 Task: Use the formula "CHIINV" in spreadsheet "Project protfolio".
Action: Mouse moved to (753, 120)
Screenshot: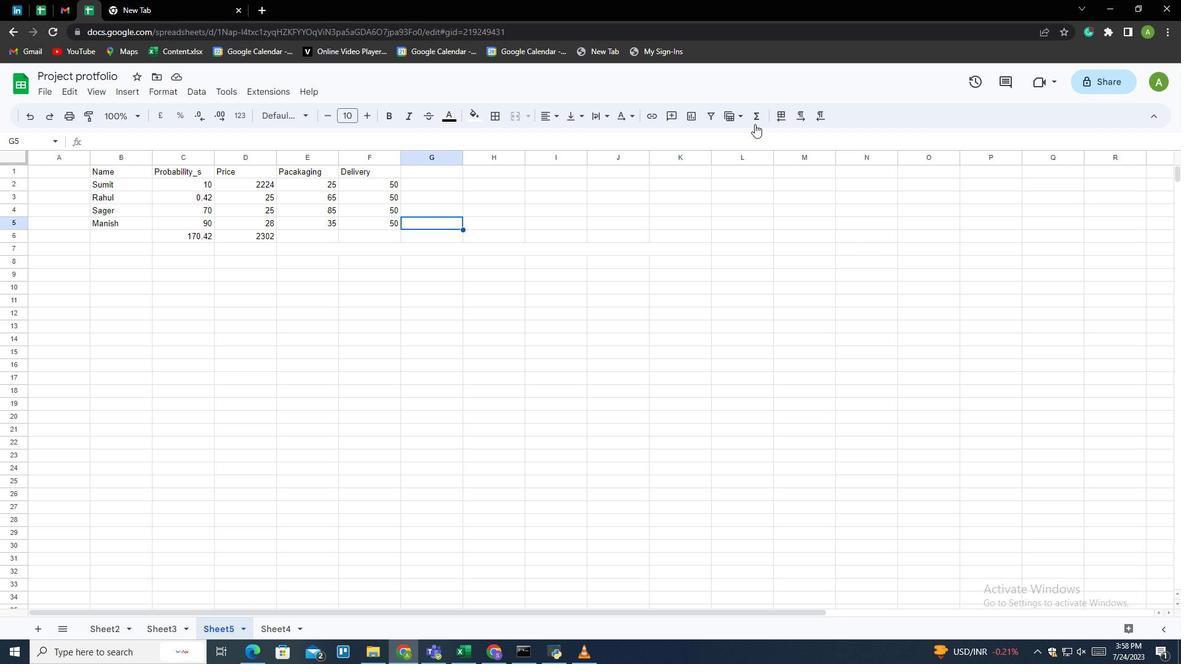 
Action: Mouse pressed left at (753, 120)
Screenshot: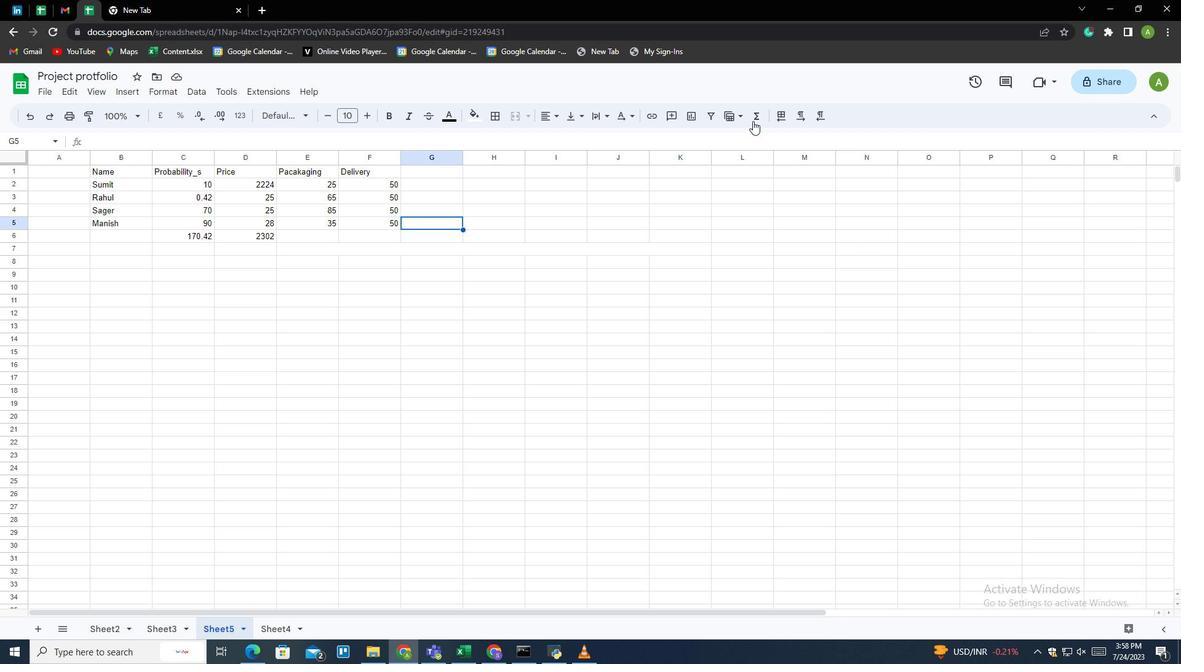 
Action: Mouse moved to (773, 252)
Screenshot: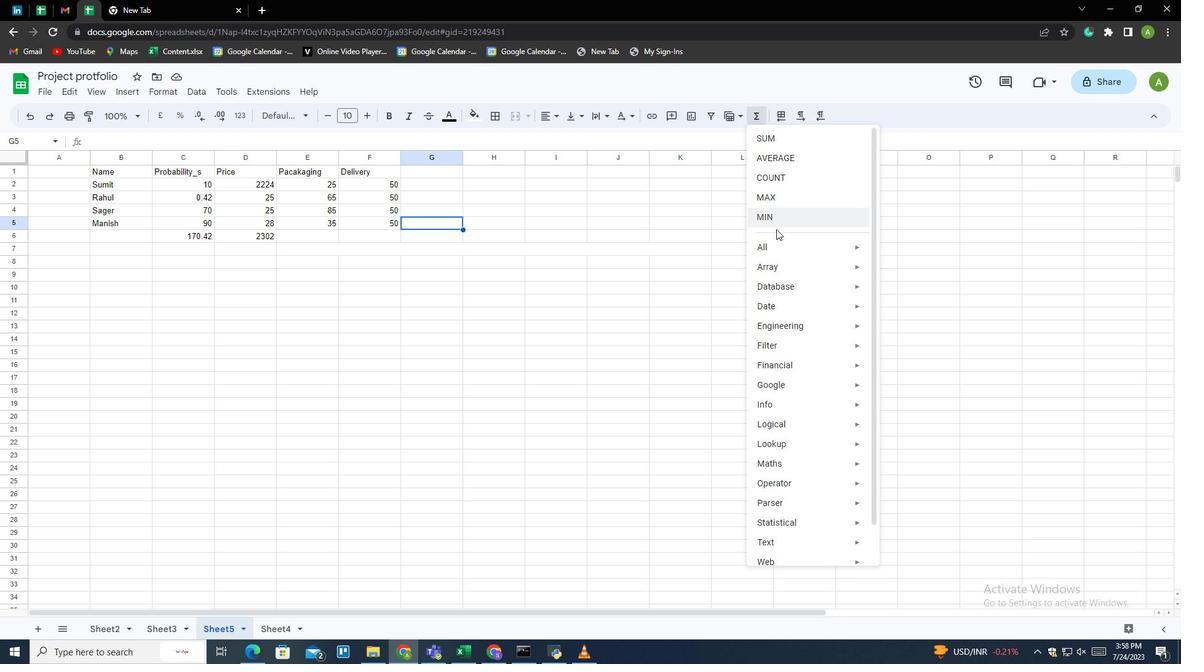 
Action: Mouse pressed left at (773, 252)
Screenshot: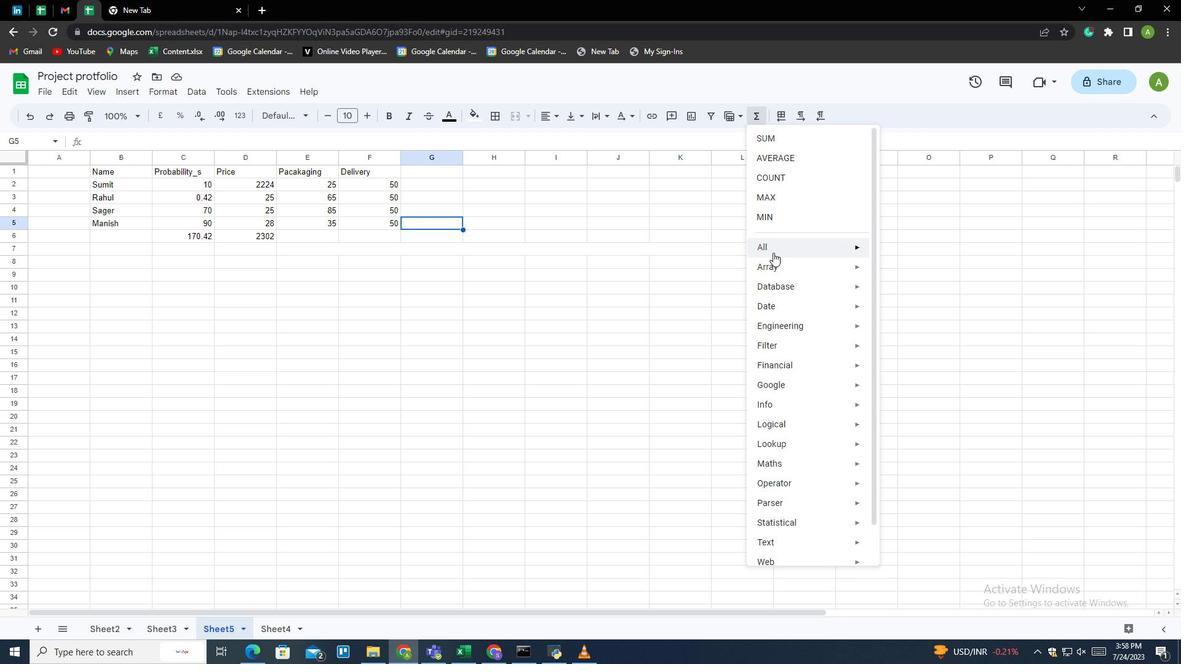 
Action: Mouse moved to (908, 260)
Screenshot: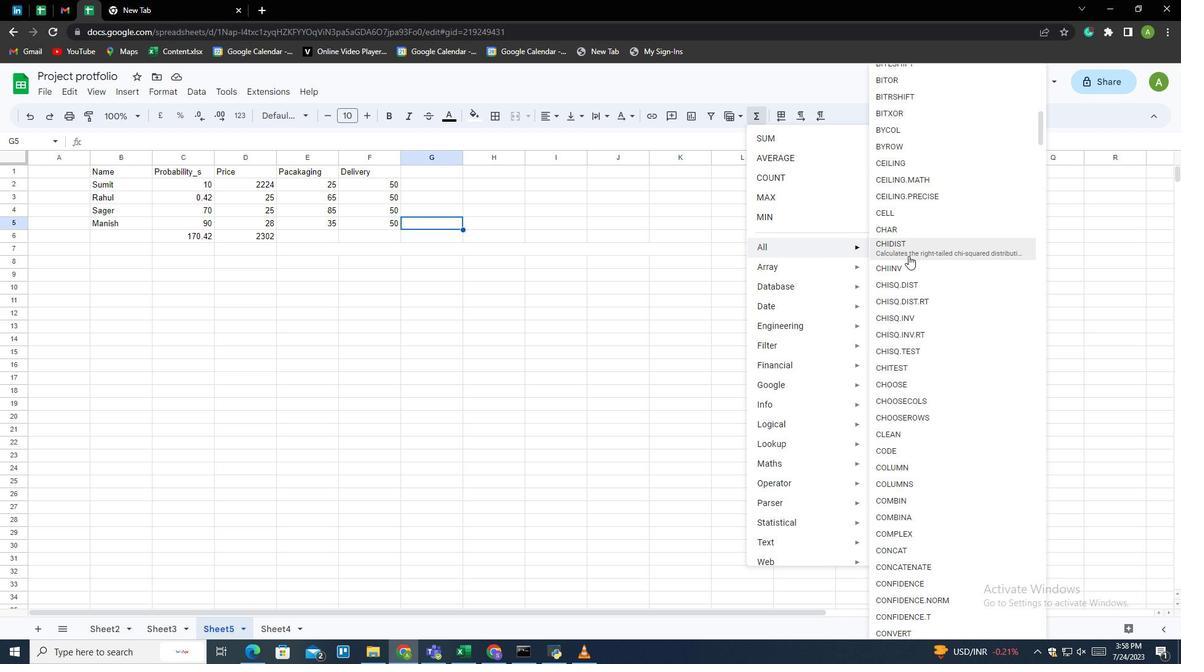 
Action: Mouse pressed left at (908, 260)
Screenshot: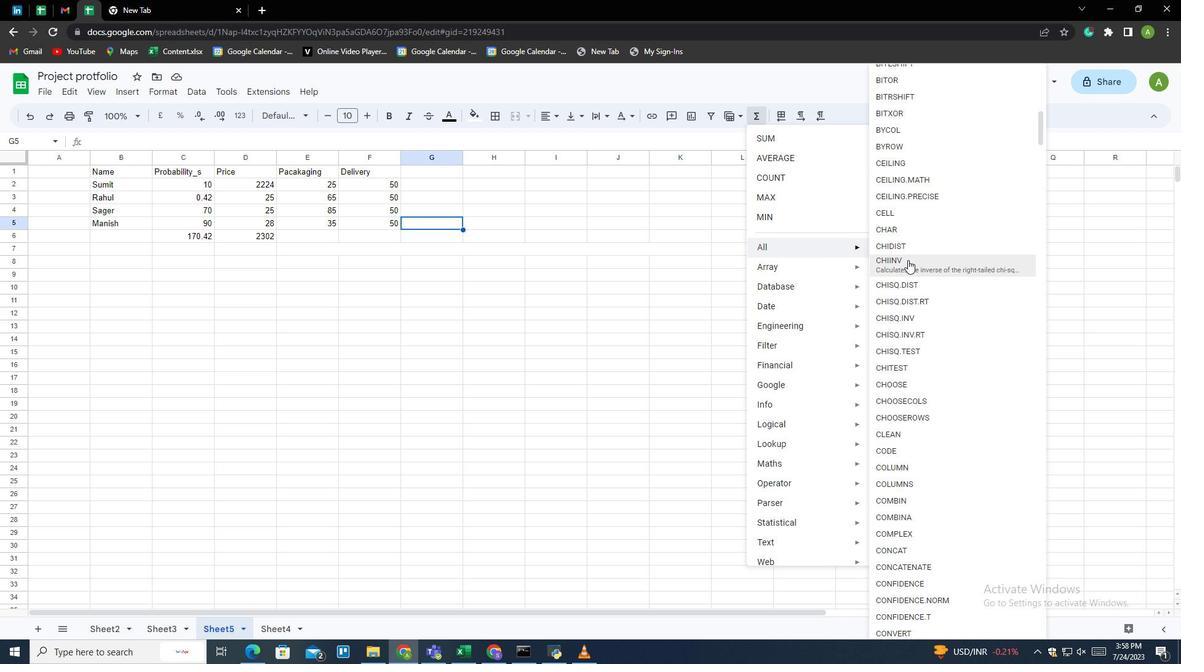 
Action: Mouse moved to (207, 196)
Screenshot: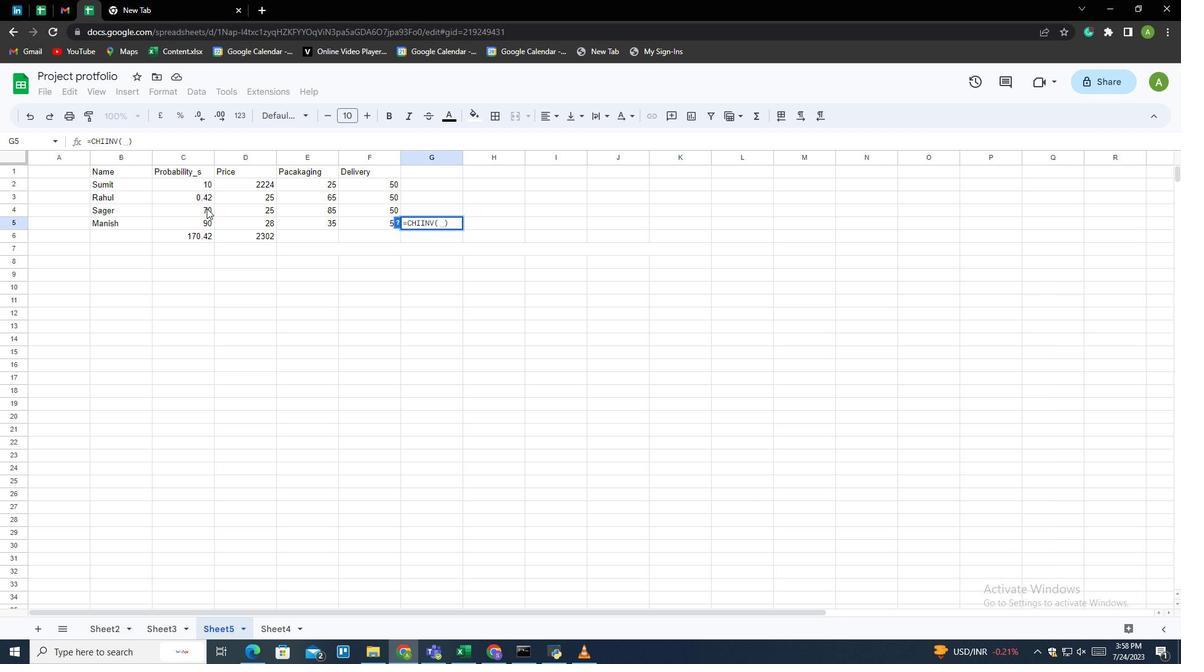 
Action: Mouse pressed left at (207, 196)
Screenshot: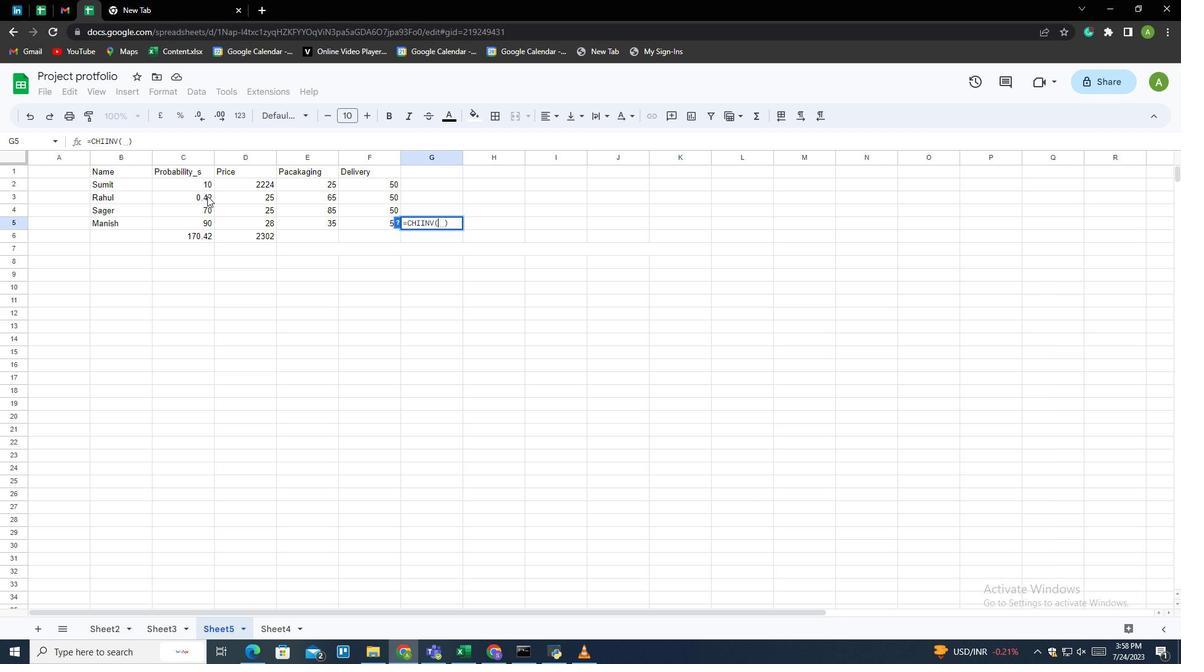 
Action: Mouse moved to (244, 198)
Screenshot: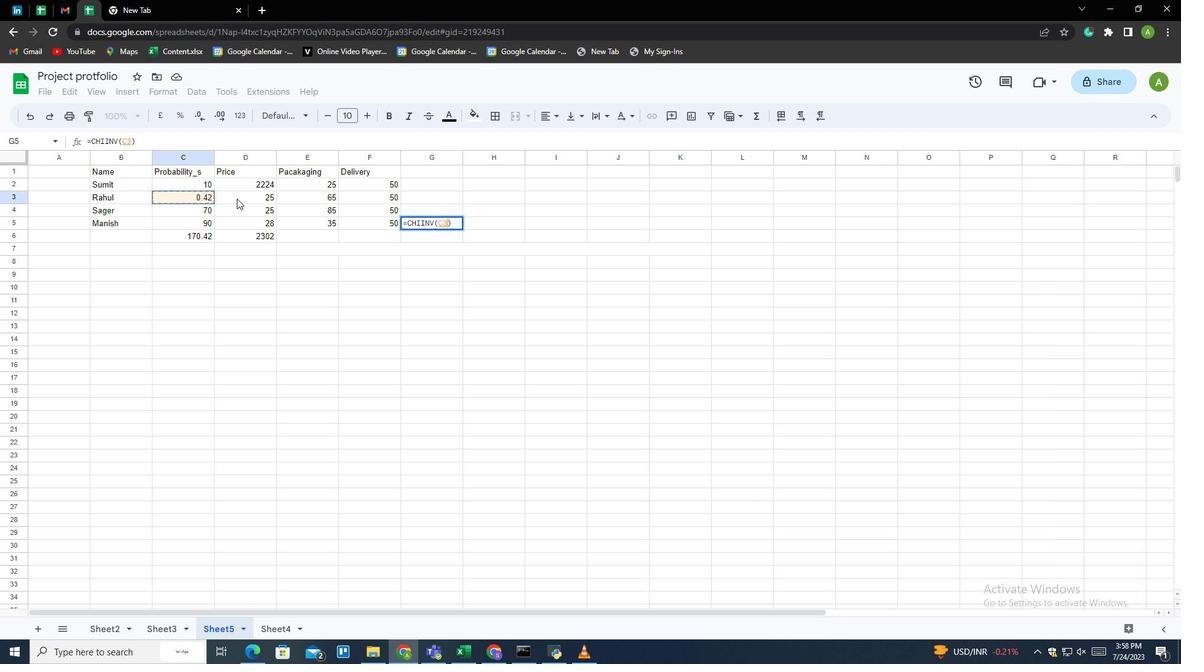
Action: Mouse pressed left at (244, 198)
Screenshot: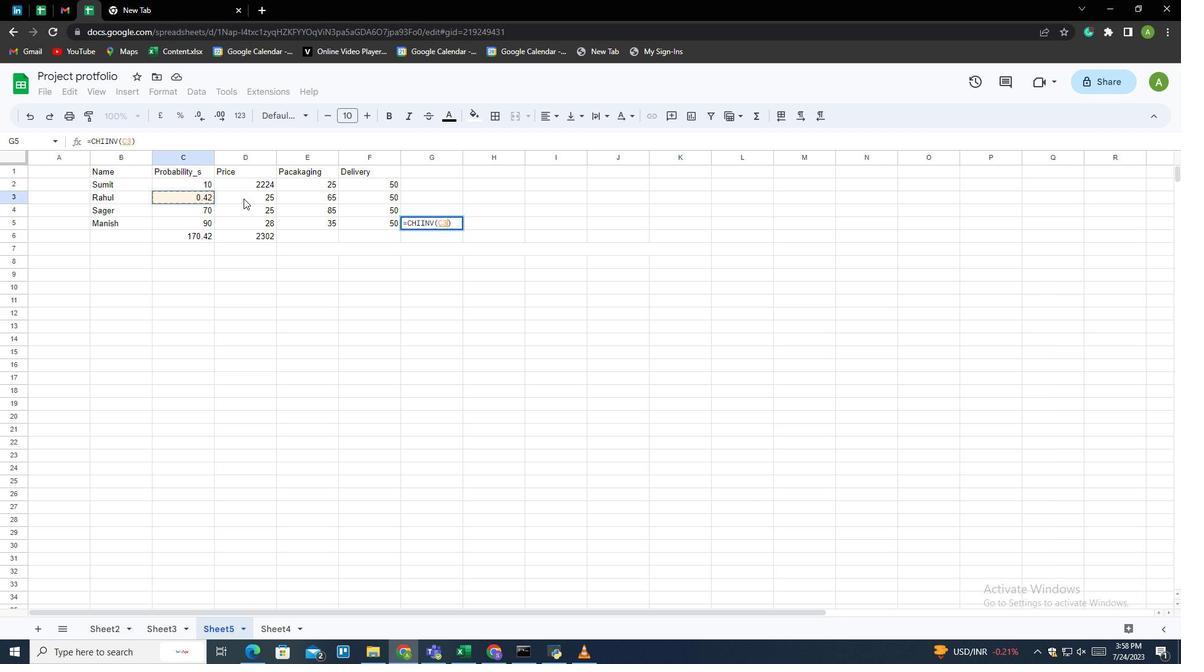 
Action: Mouse moved to (385, 204)
Screenshot: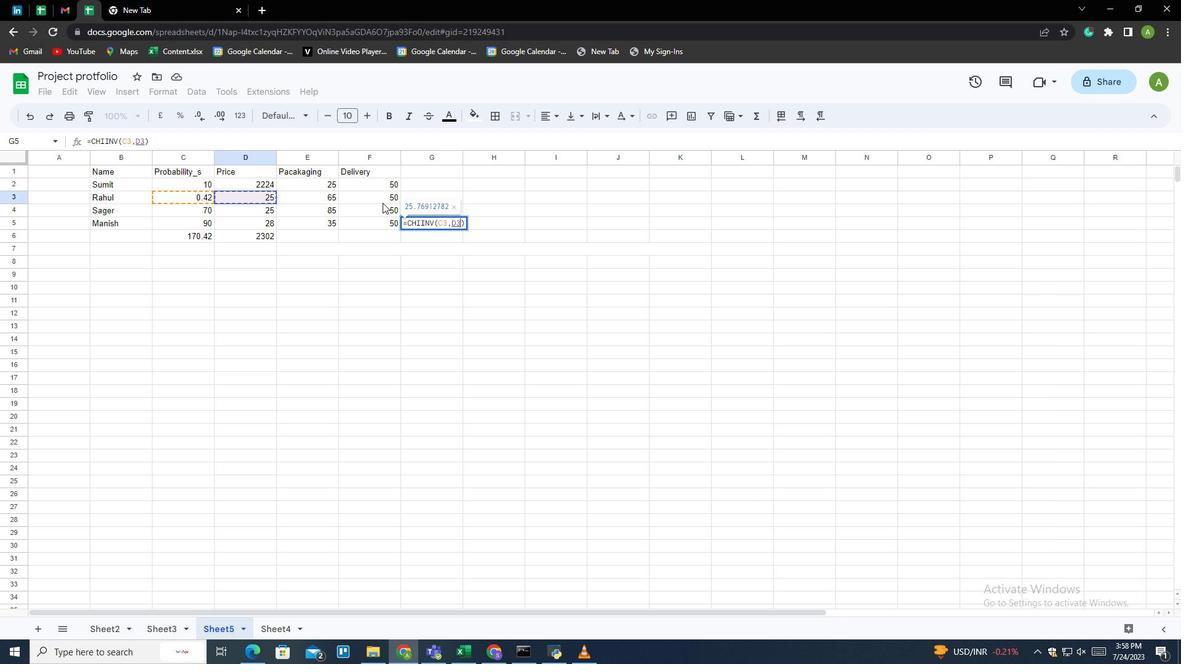 
Action: Key pressed <Key.enter>
Screenshot: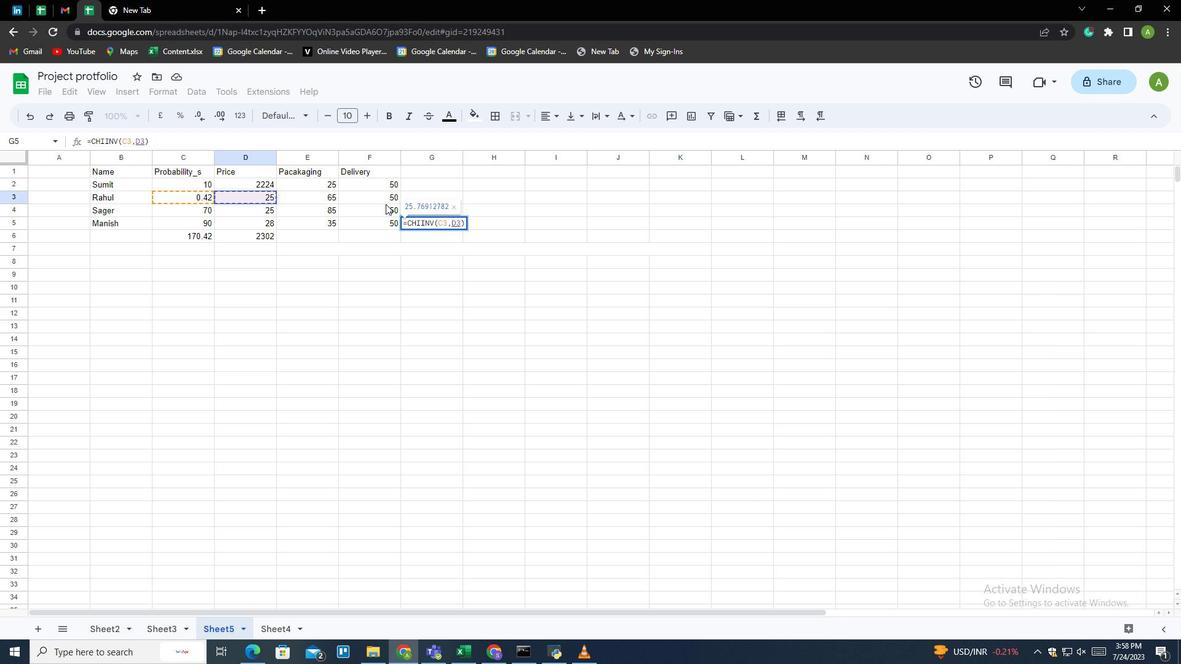 
